 Task: Search for a specific meeting or event in the calendar.
Action: Mouse moved to (16, 75)
Screenshot: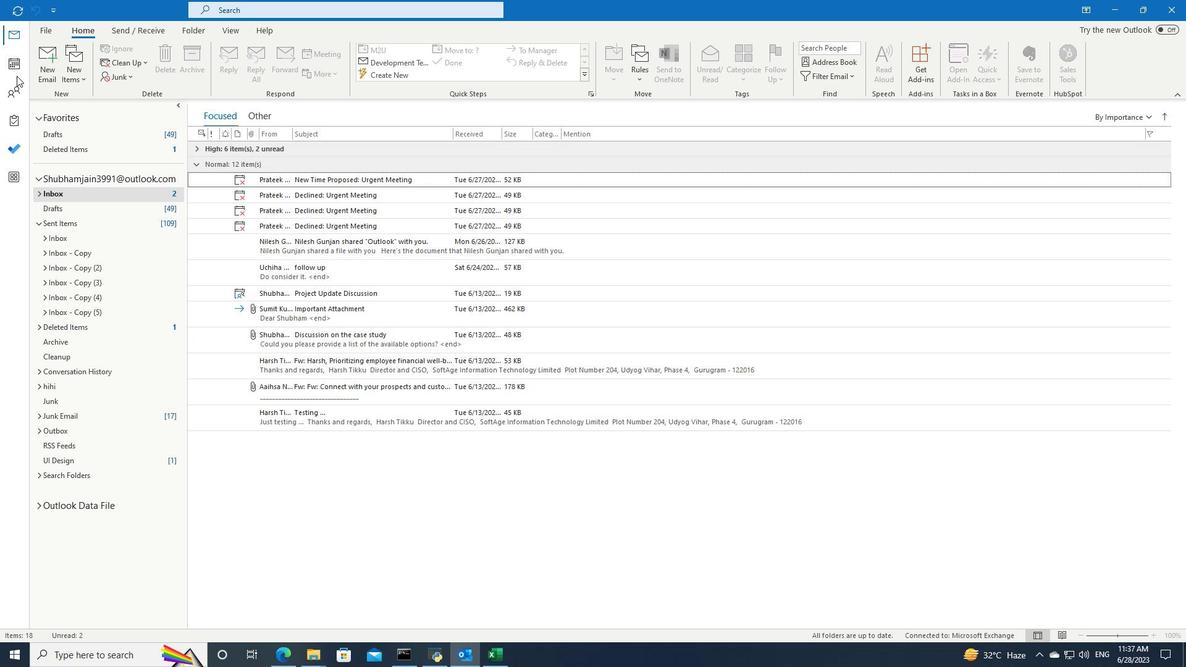 
Action: Mouse pressed left at (16, 75)
Screenshot: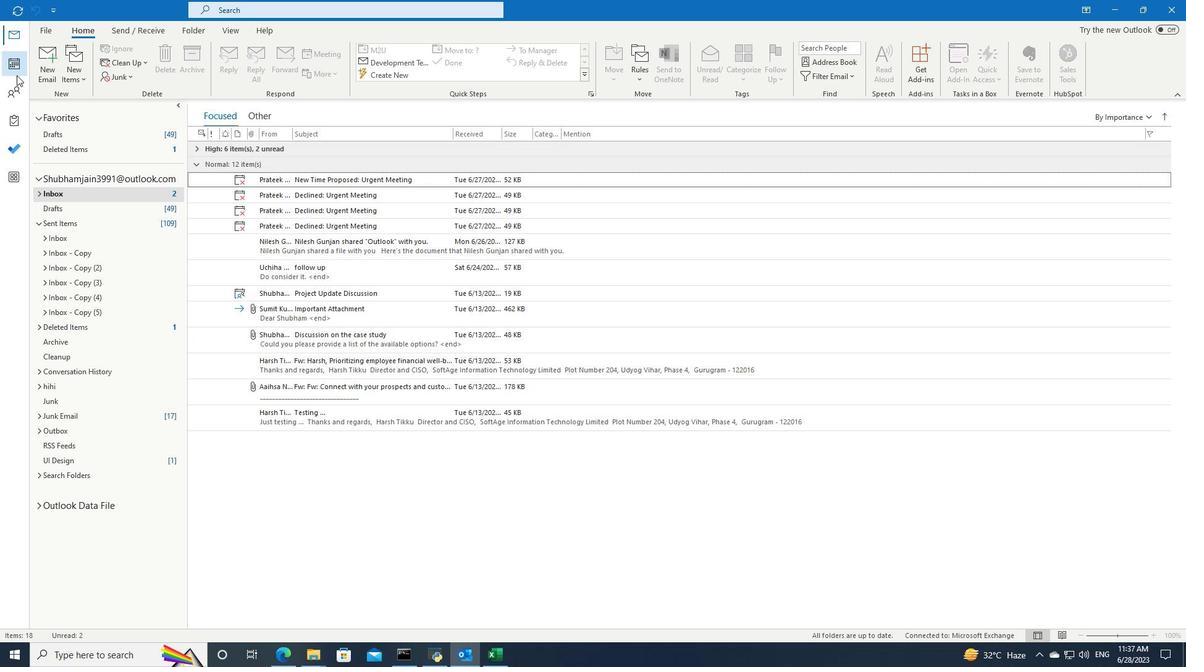 
Action: Mouse moved to (480, 8)
Screenshot: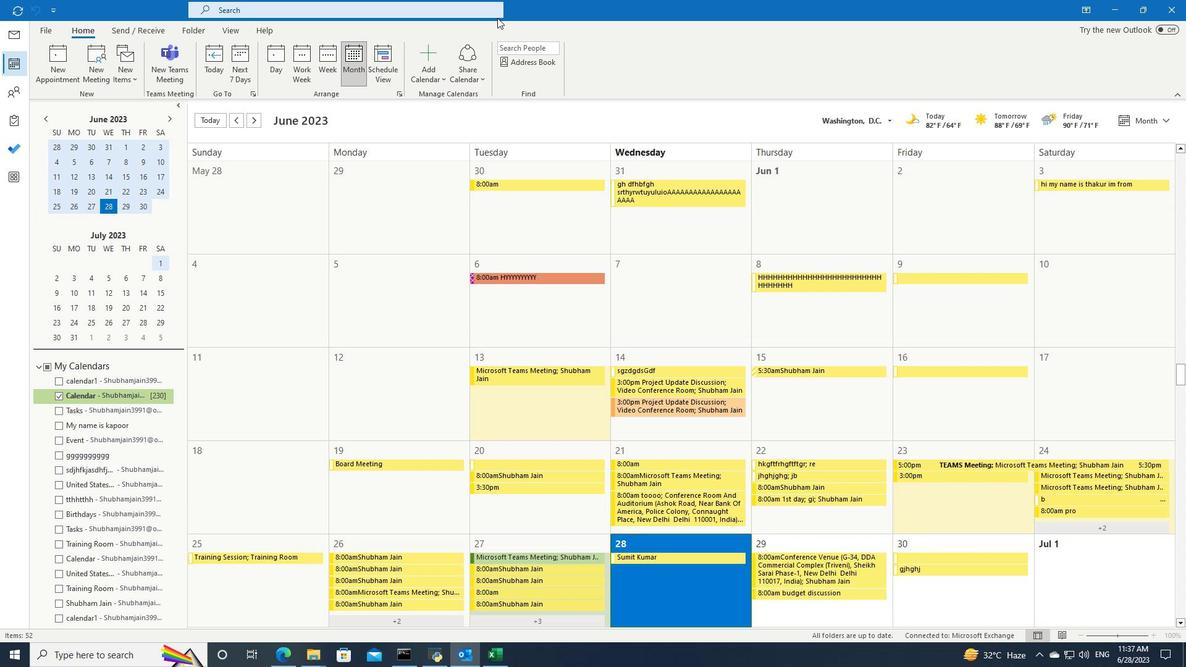 
Action: Mouse pressed left at (480, 8)
Screenshot: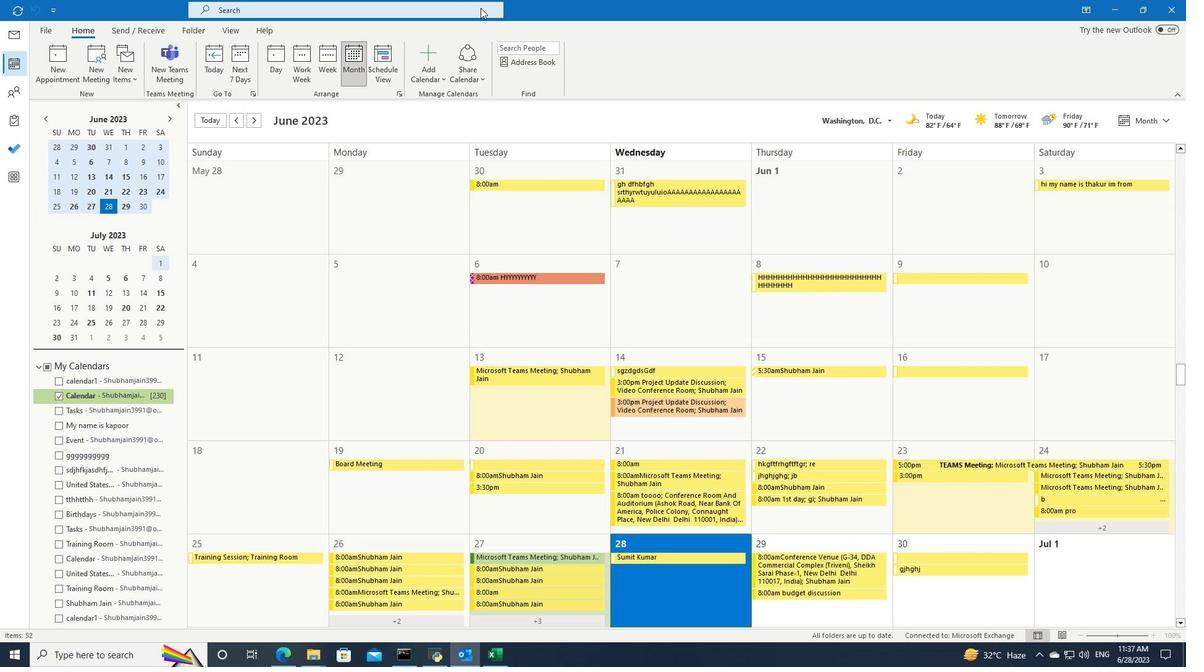 
Action: Mouse moved to (480, 7)
Screenshot: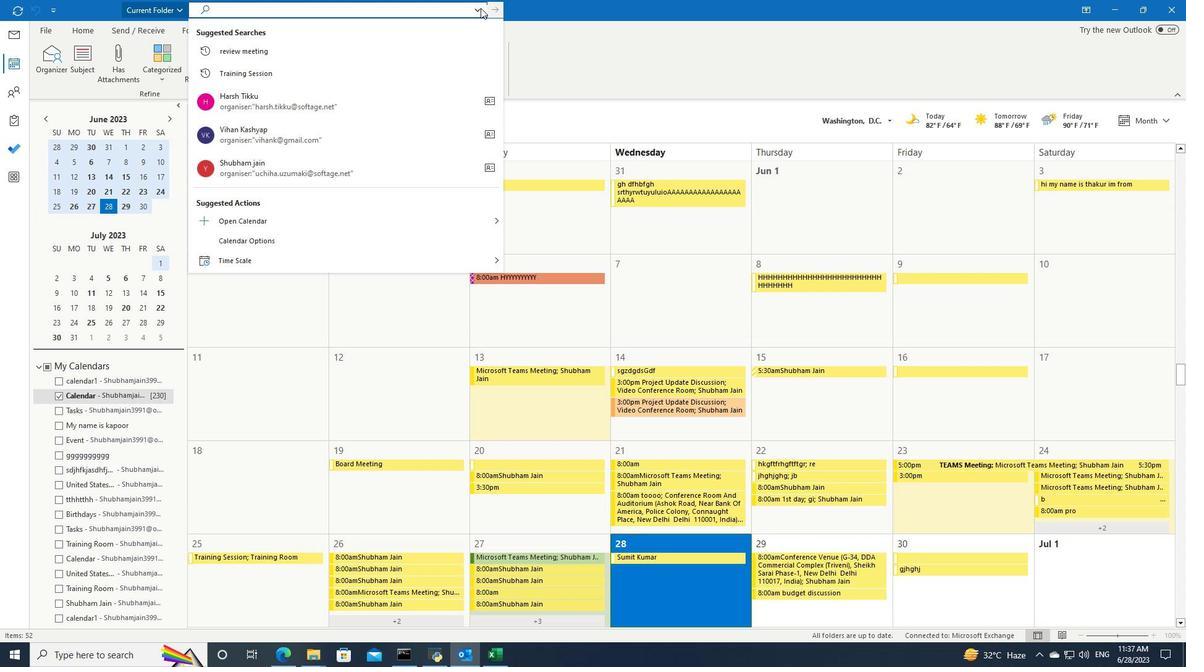 
Action: Mouse pressed left at (480, 7)
Screenshot: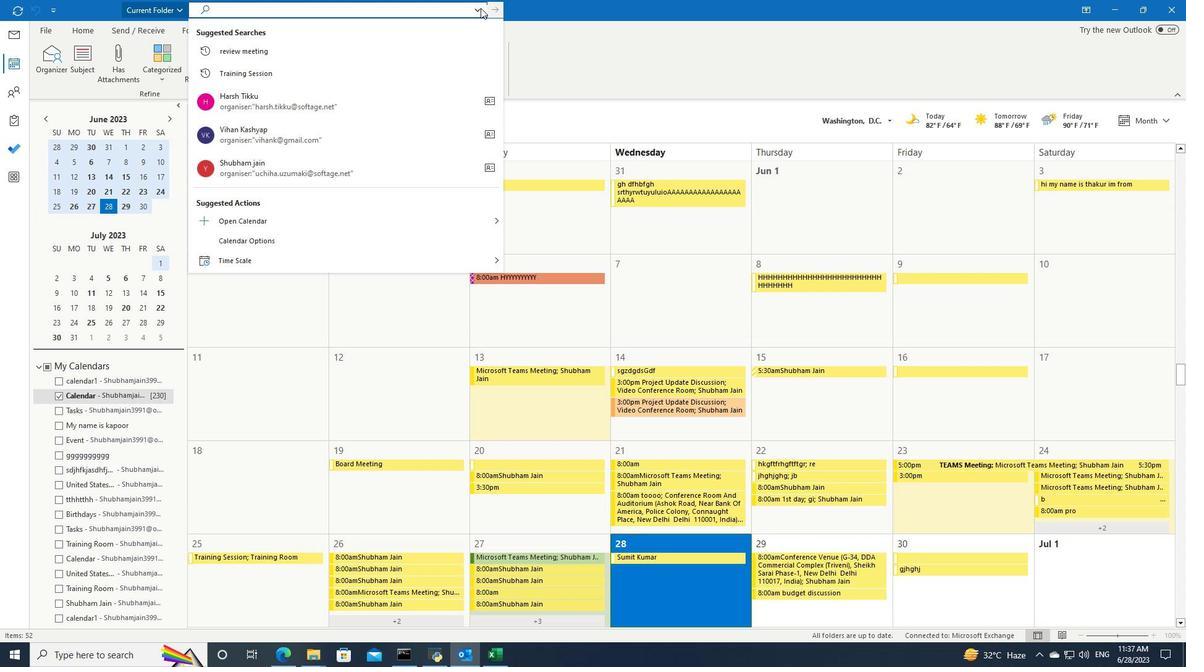 
Action: Mouse moved to (485, 32)
Screenshot: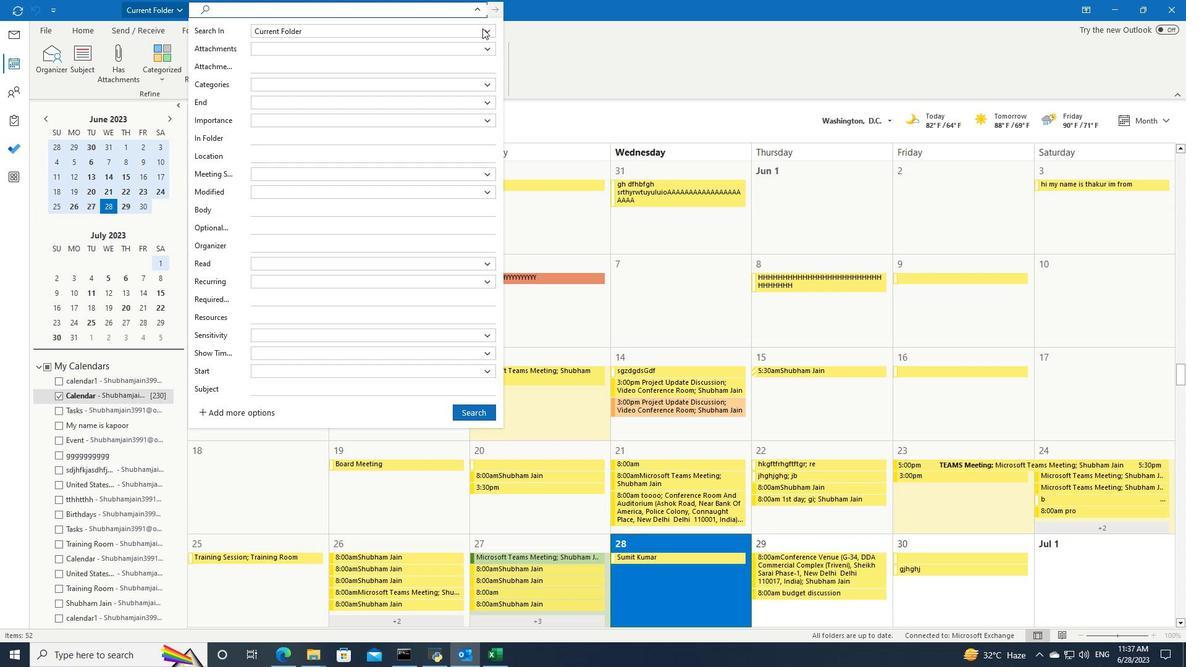
Action: Mouse pressed left at (485, 32)
Screenshot: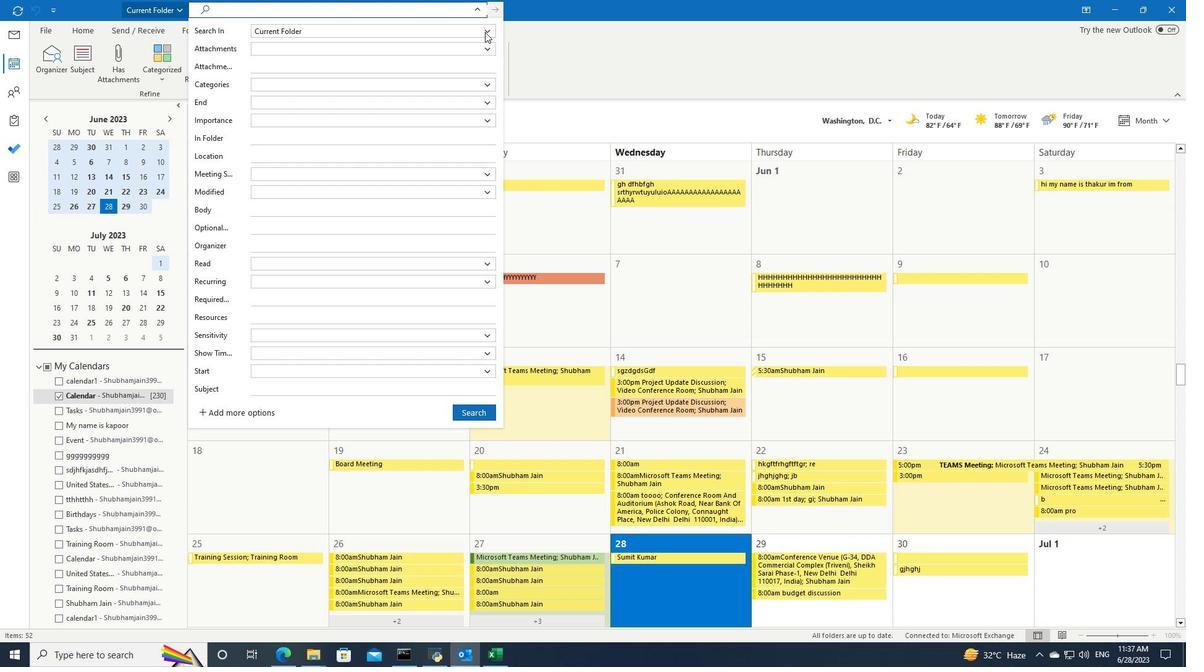 
Action: Mouse moved to (453, 68)
Screenshot: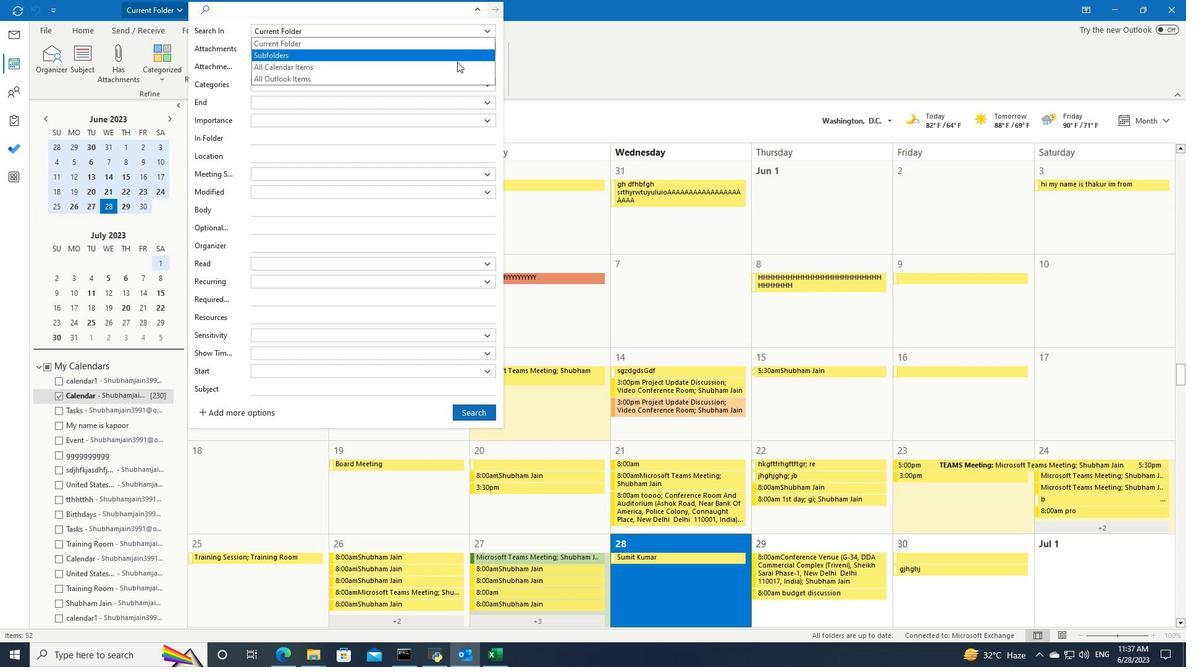 
Action: Mouse pressed left at (453, 68)
Screenshot: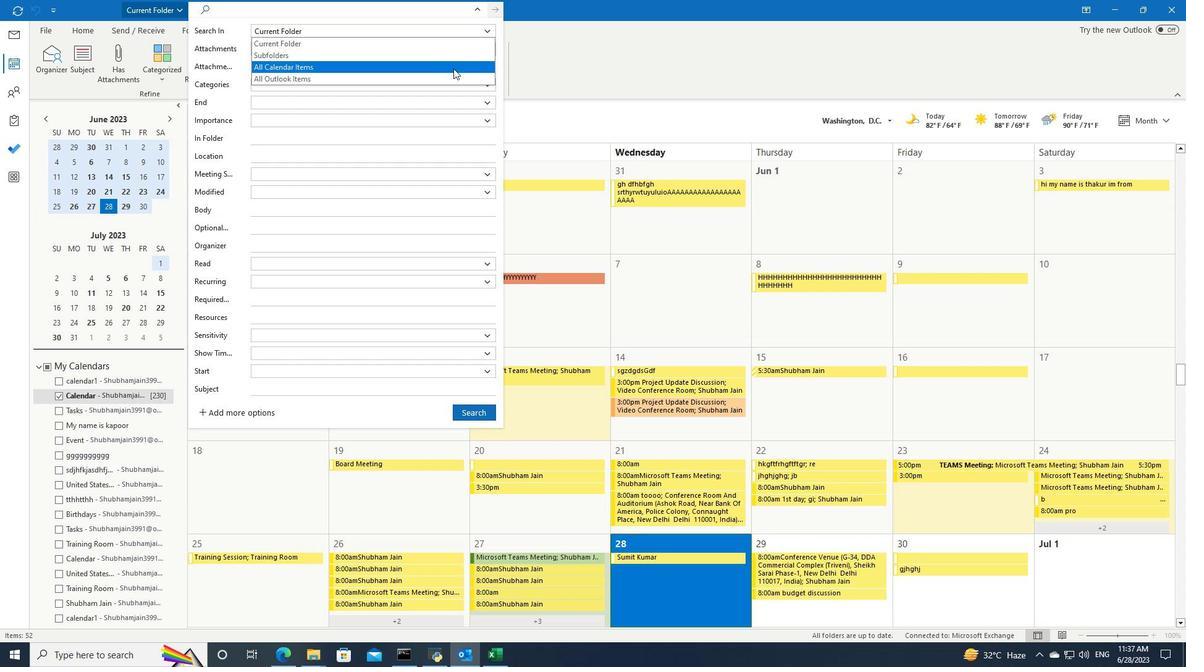 
Action: Mouse moved to (478, 11)
Screenshot: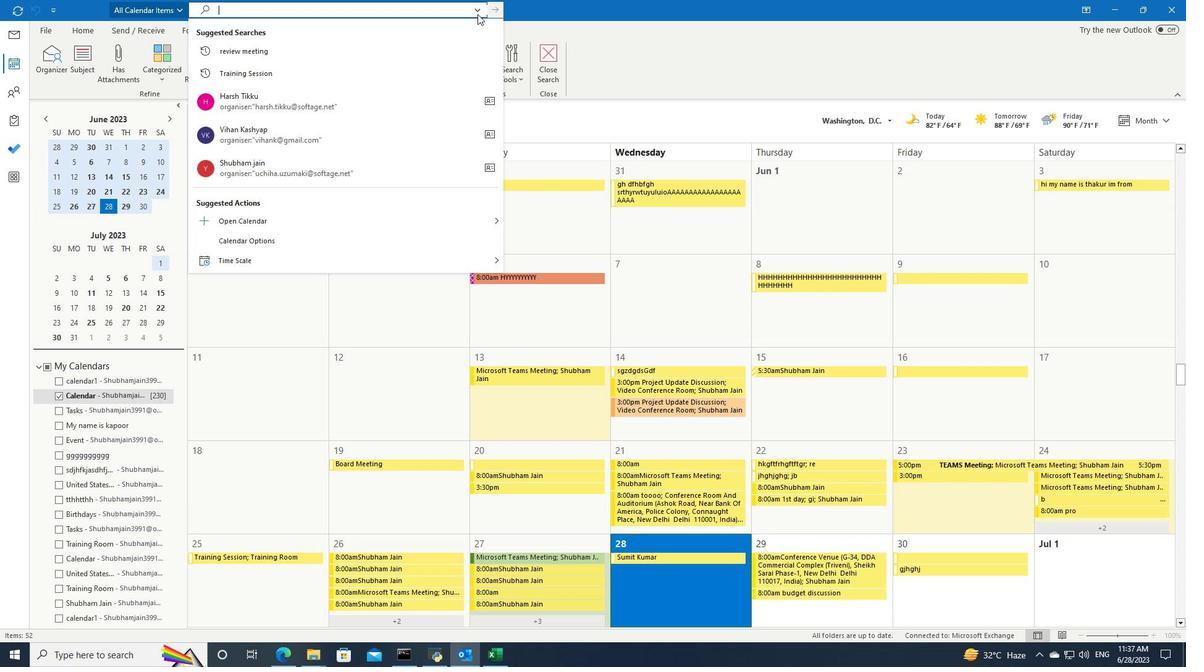 
Action: Mouse pressed left at (478, 11)
Screenshot: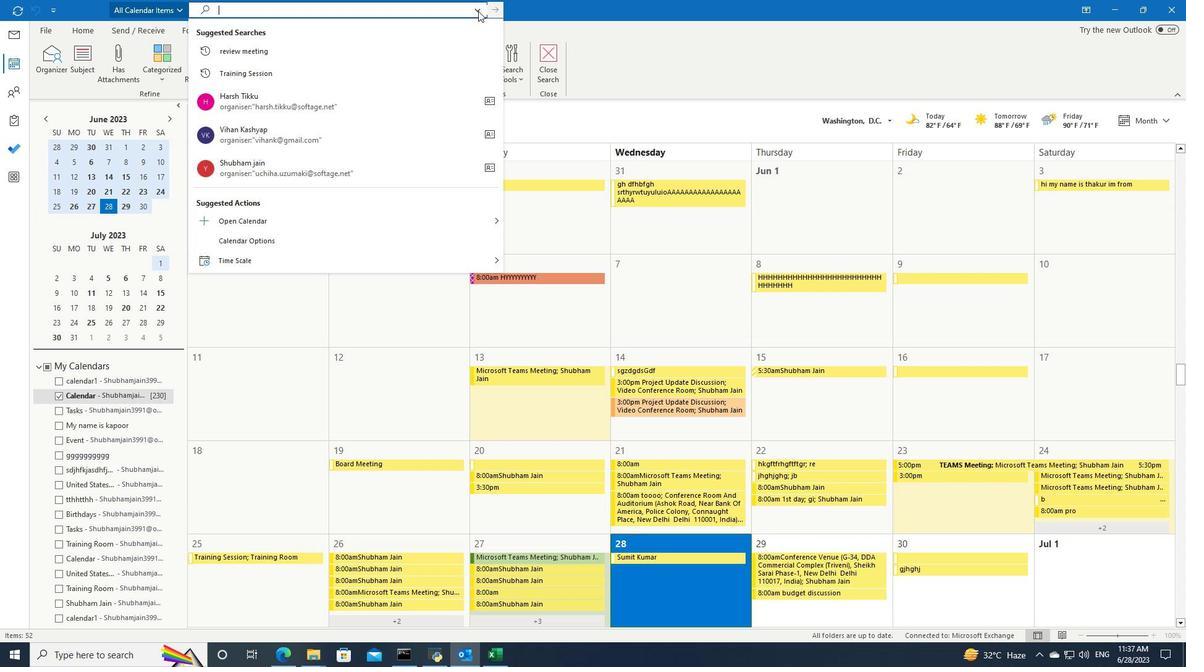 
Action: Mouse moved to (486, 281)
Screenshot: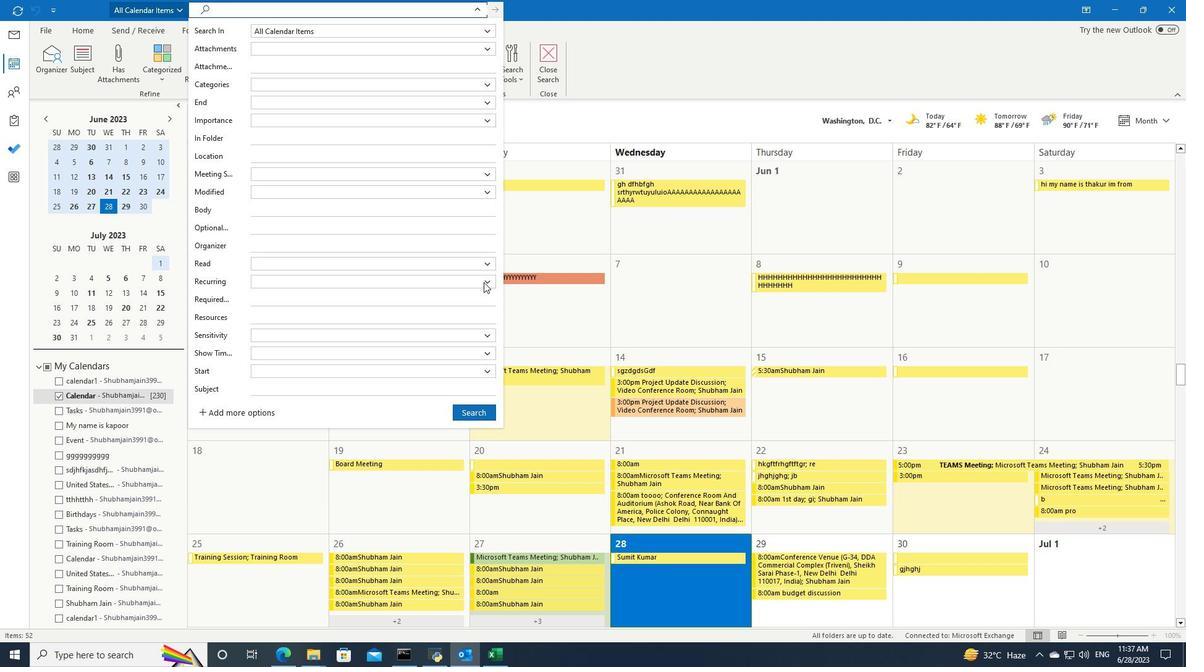 
Action: Mouse pressed left at (486, 281)
Screenshot: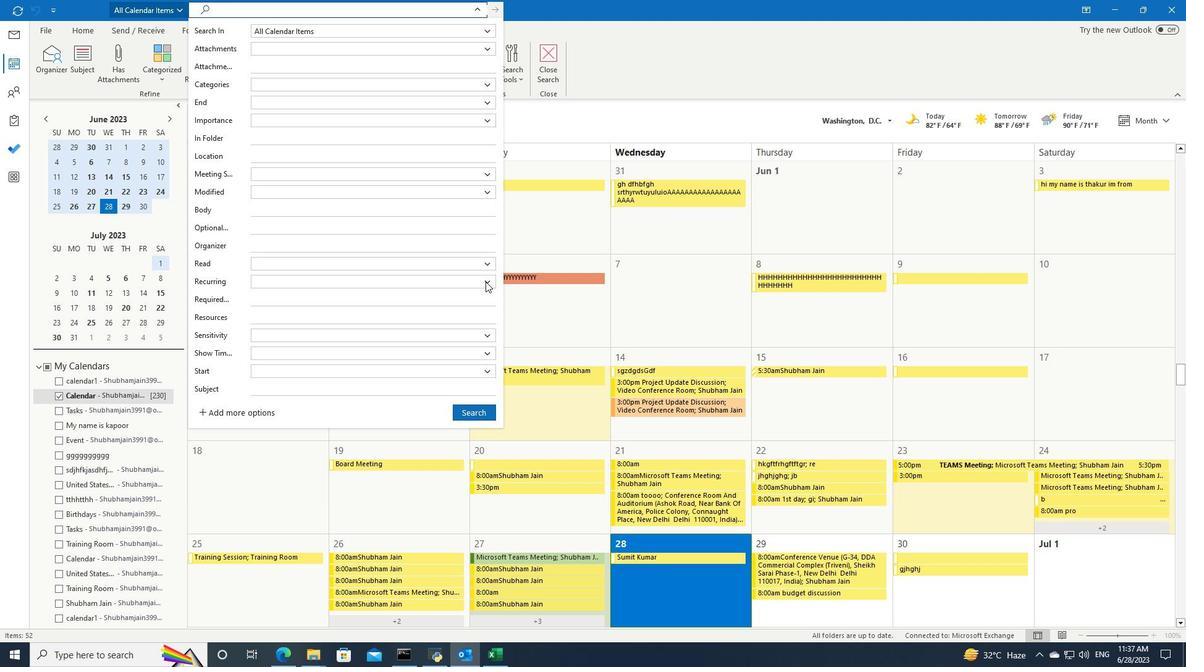 
Action: Mouse moved to (442, 318)
Screenshot: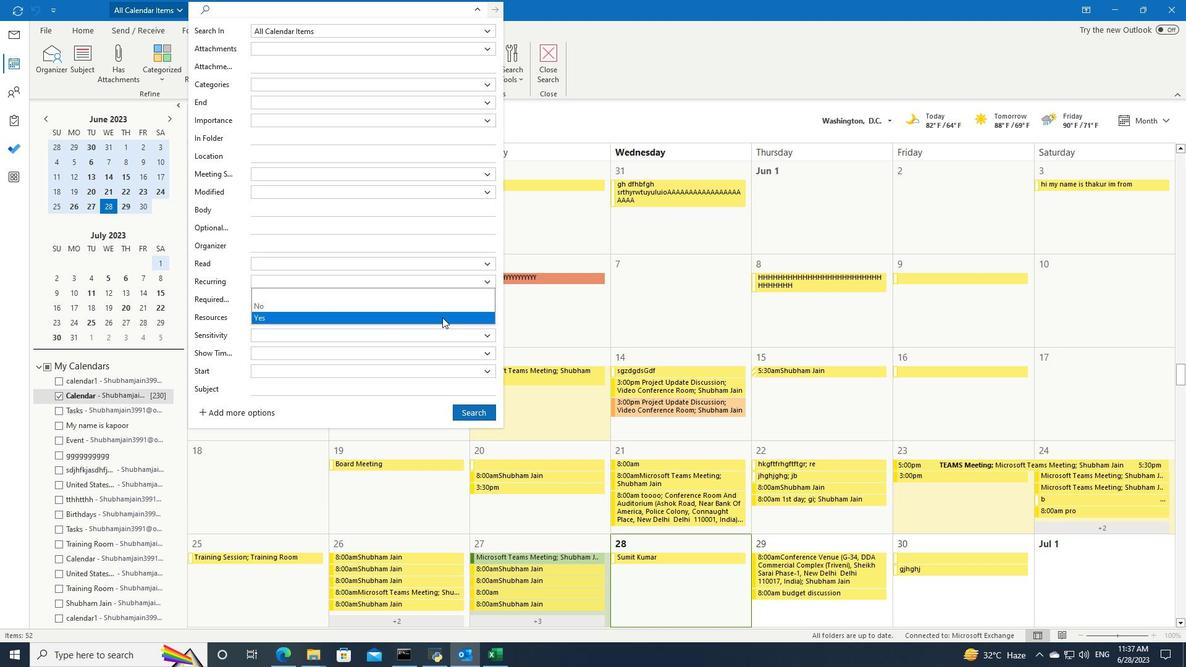
Action: Mouse pressed left at (442, 318)
Screenshot: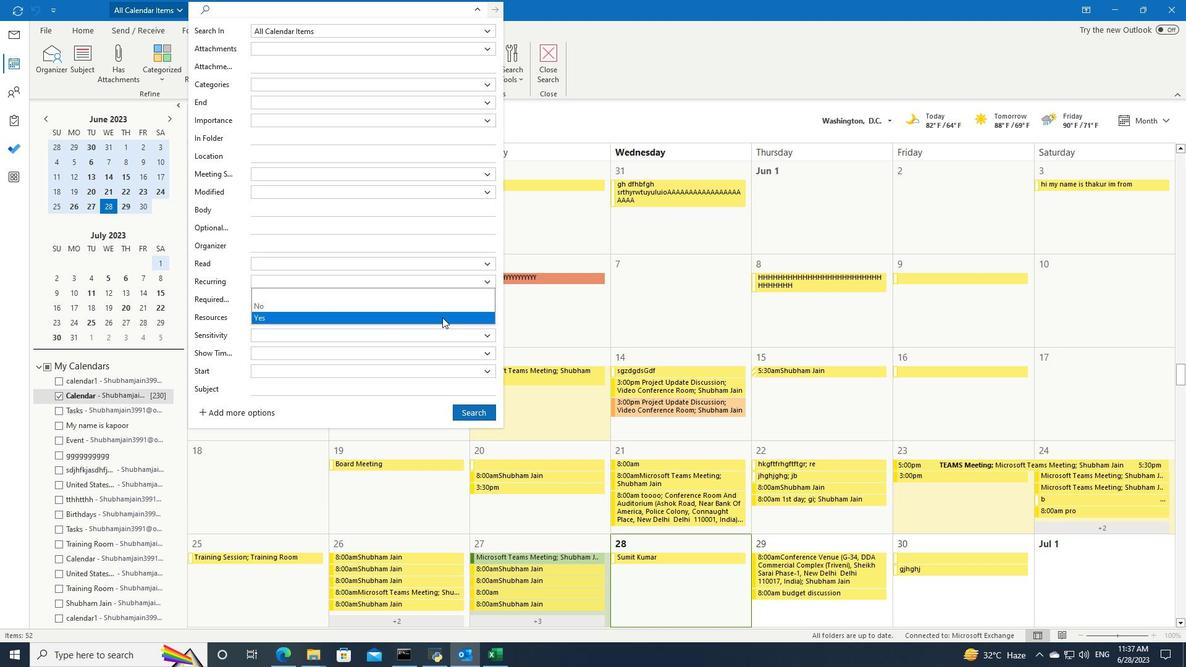 
Action: Mouse moved to (467, 411)
Screenshot: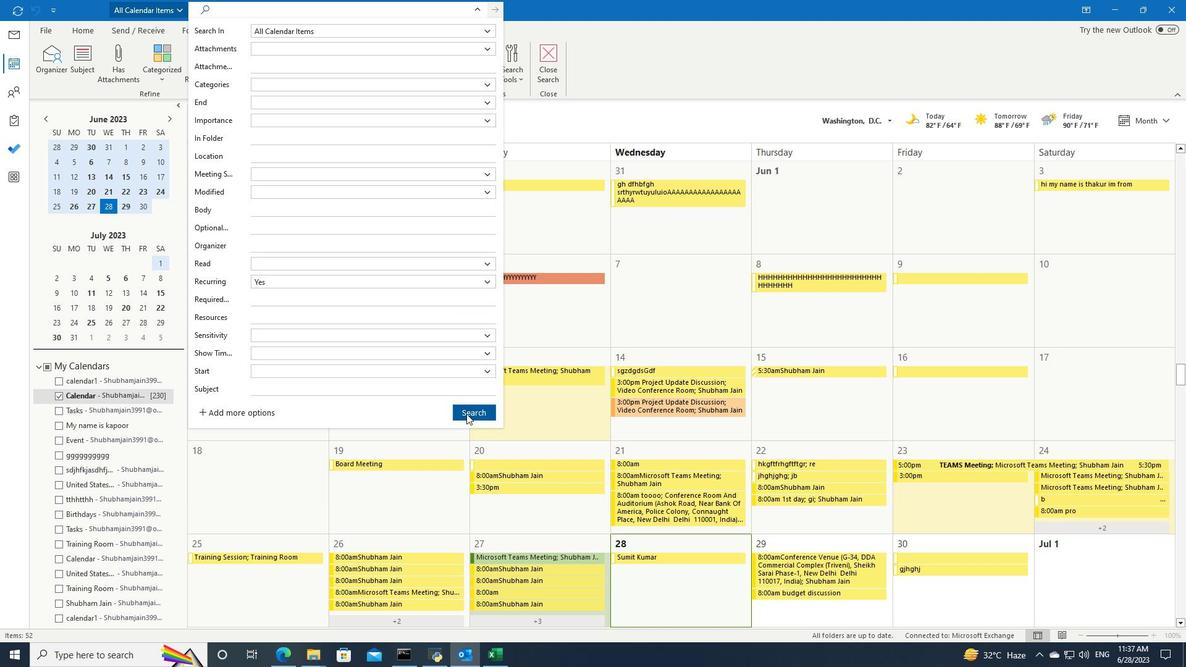 
Action: Mouse pressed left at (467, 411)
Screenshot: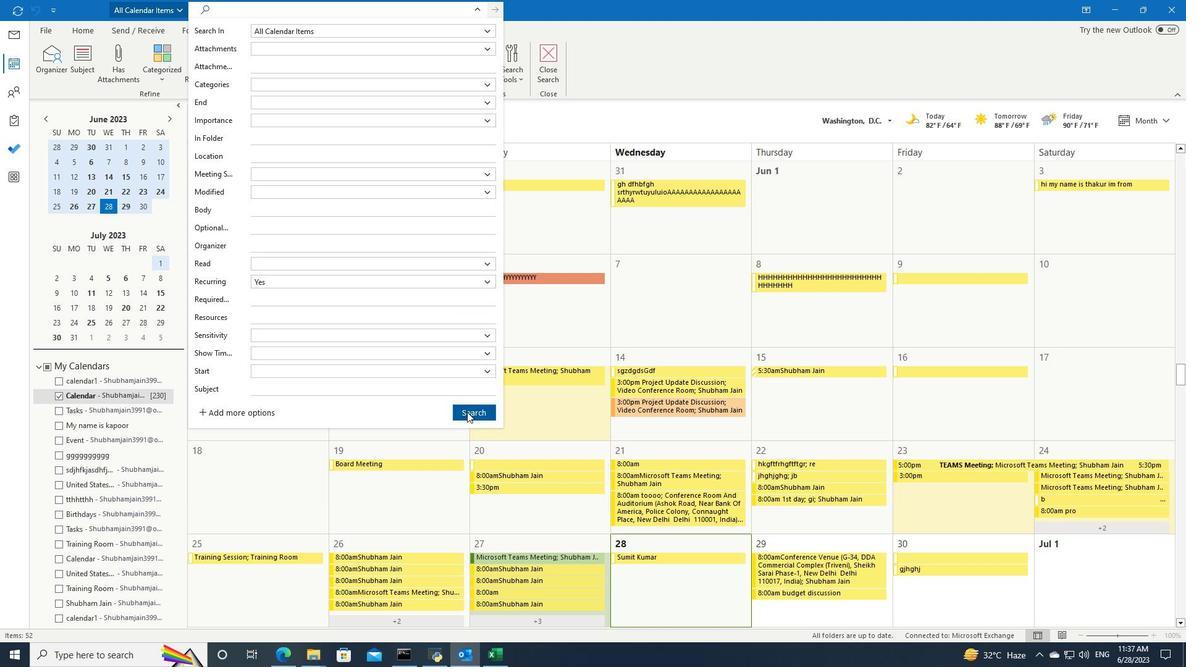 
Action: Mouse moved to (468, 411)
Screenshot: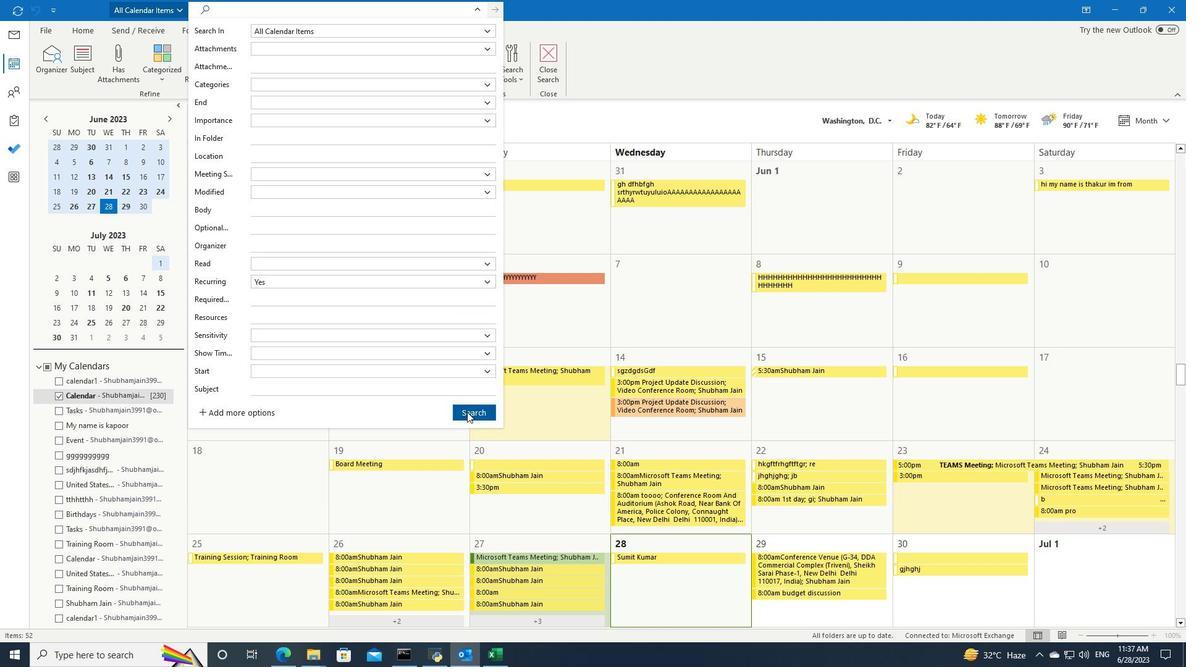 
